 Task: Update the beds of the saved search to any.
Action: Mouse moved to (850, 127)
Screenshot: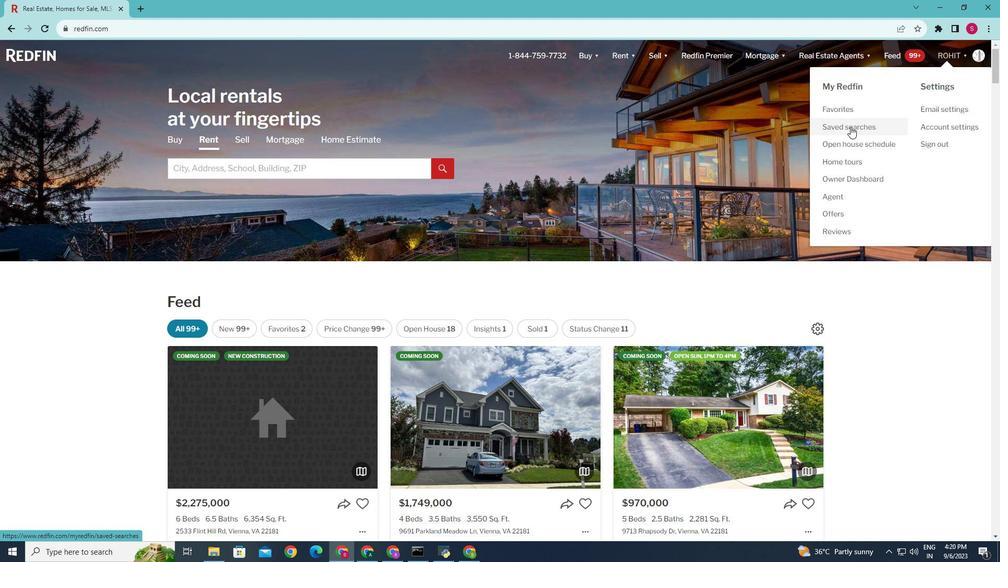 
Action: Mouse pressed left at (850, 127)
Screenshot: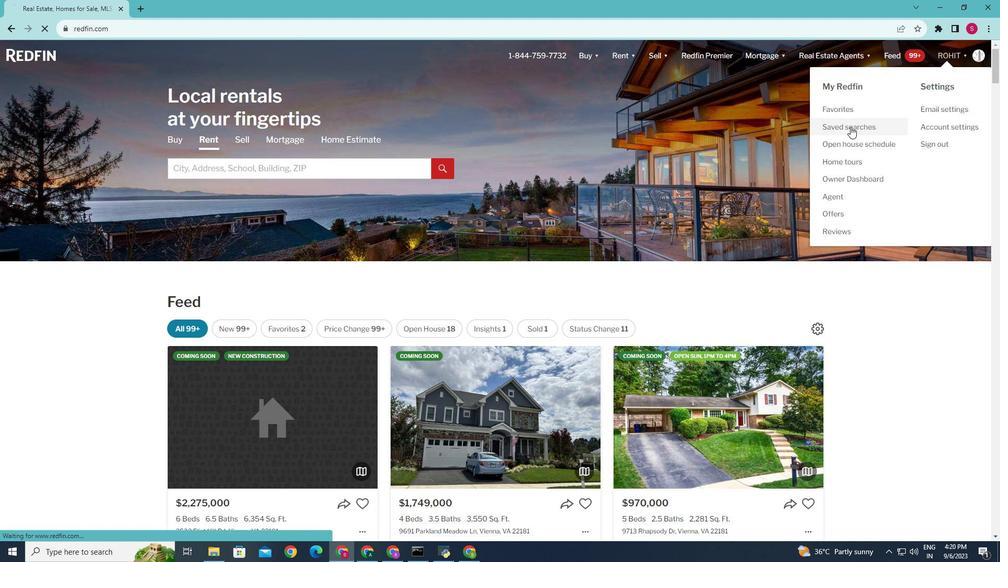 
Action: Mouse moved to (334, 255)
Screenshot: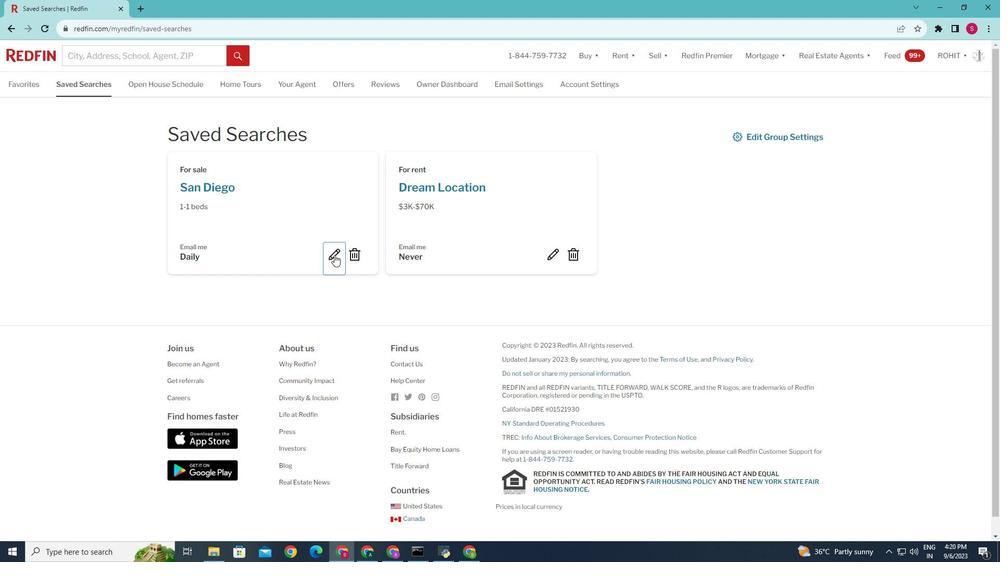 
Action: Mouse pressed left at (334, 255)
Screenshot: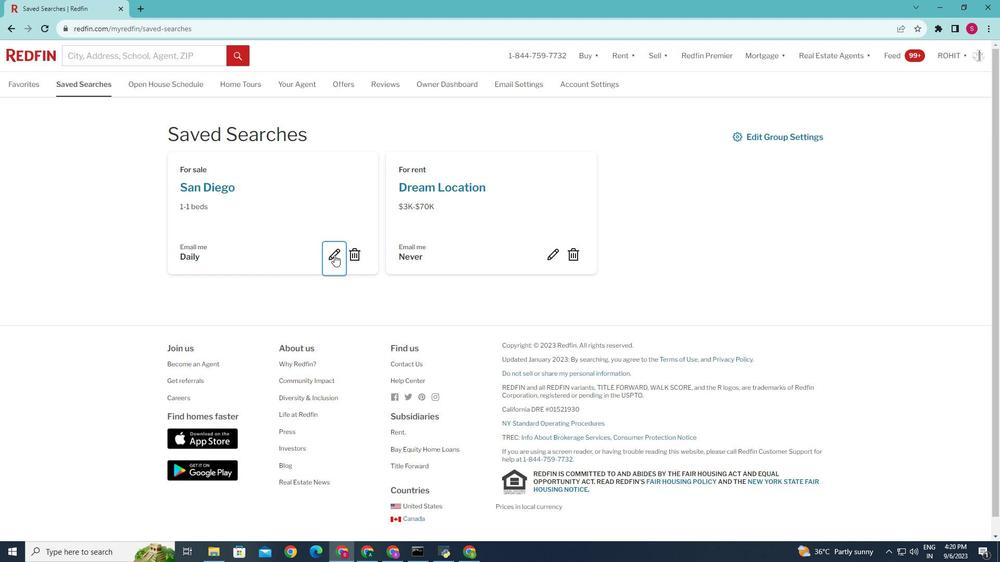 
Action: Mouse moved to (502, 407)
Screenshot: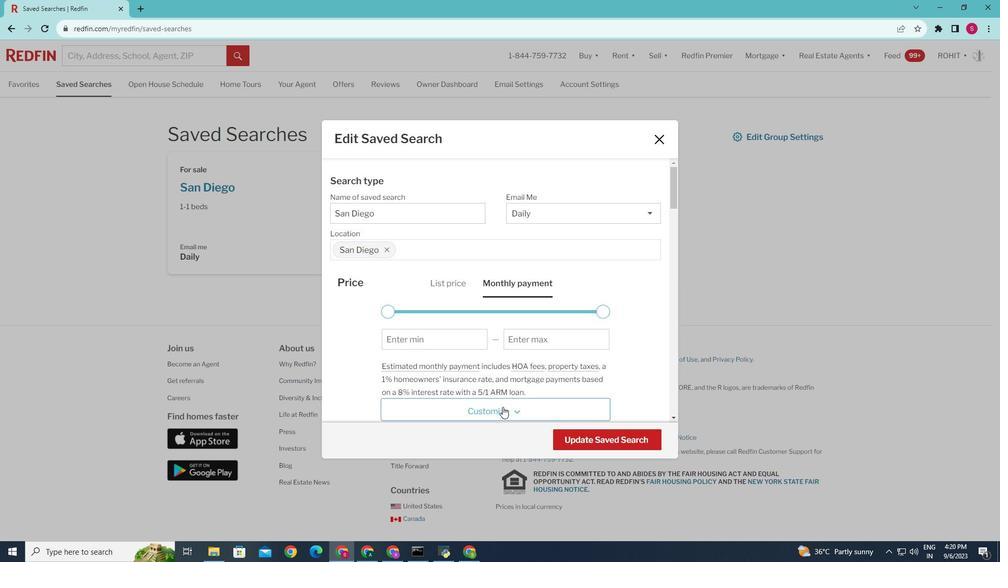 
Action: Mouse pressed left at (502, 407)
Screenshot: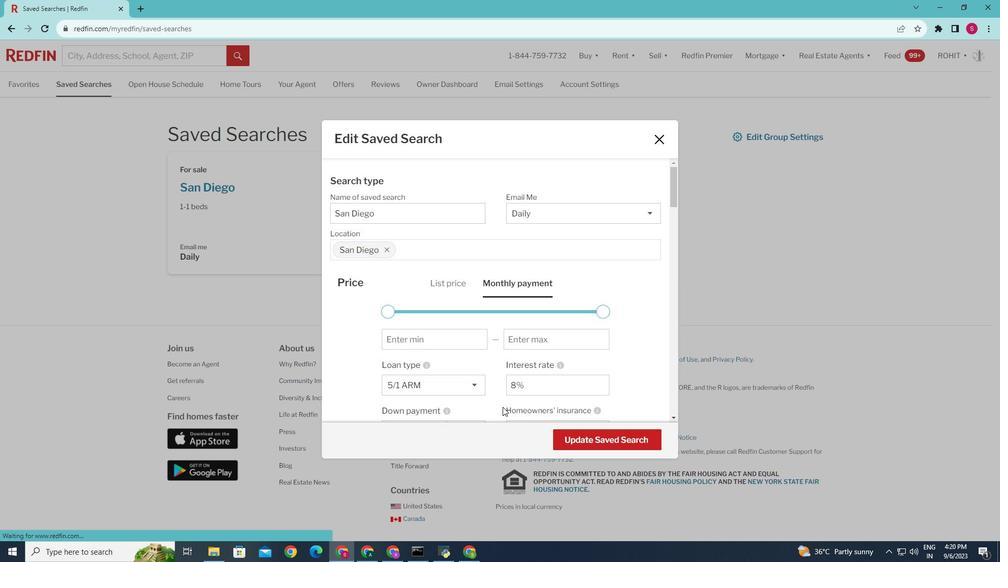 
Action: Mouse moved to (481, 393)
Screenshot: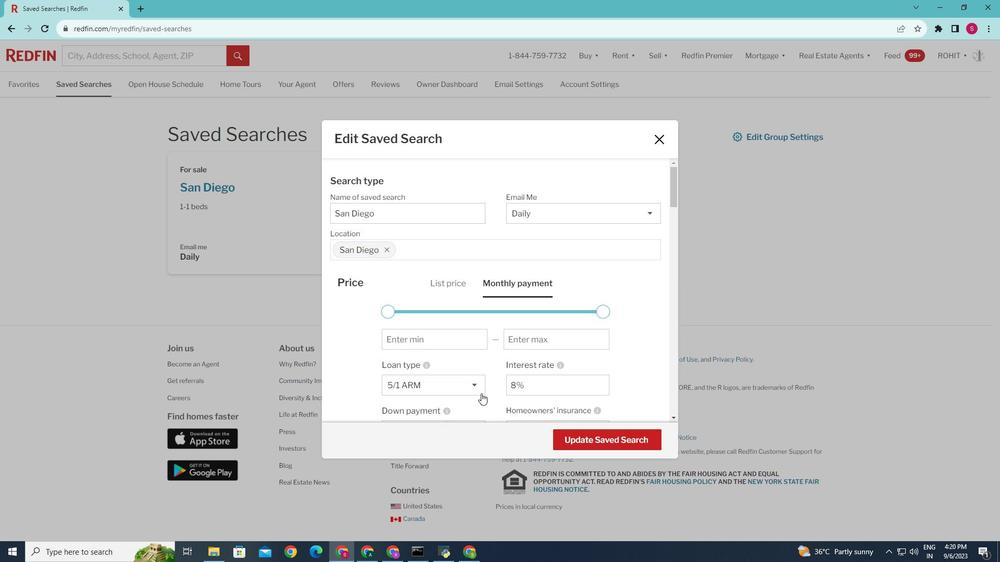
Action: Mouse scrolled (481, 393) with delta (0, 0)
Screenshot: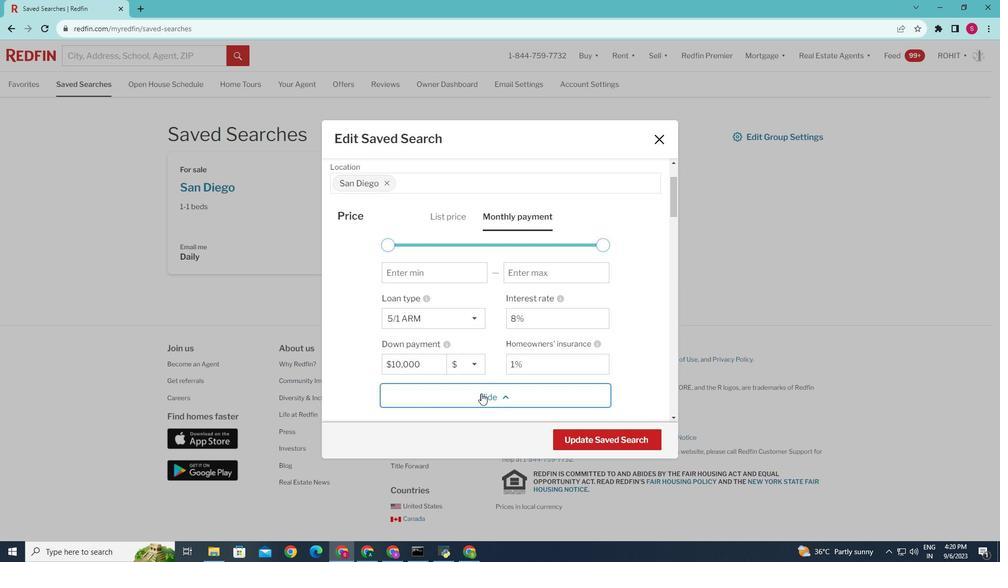 
Action: Mouse scrolled (481, 393) with delta (0, 0)
Screenshot: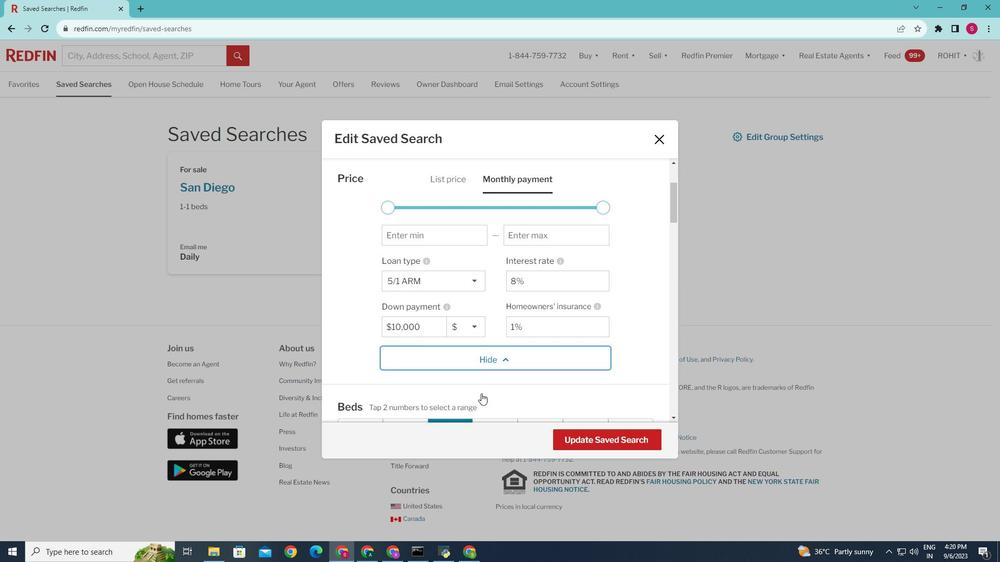 
Action: Mouse scrolled (481, 393) with delta (0, 0)
Screenshot: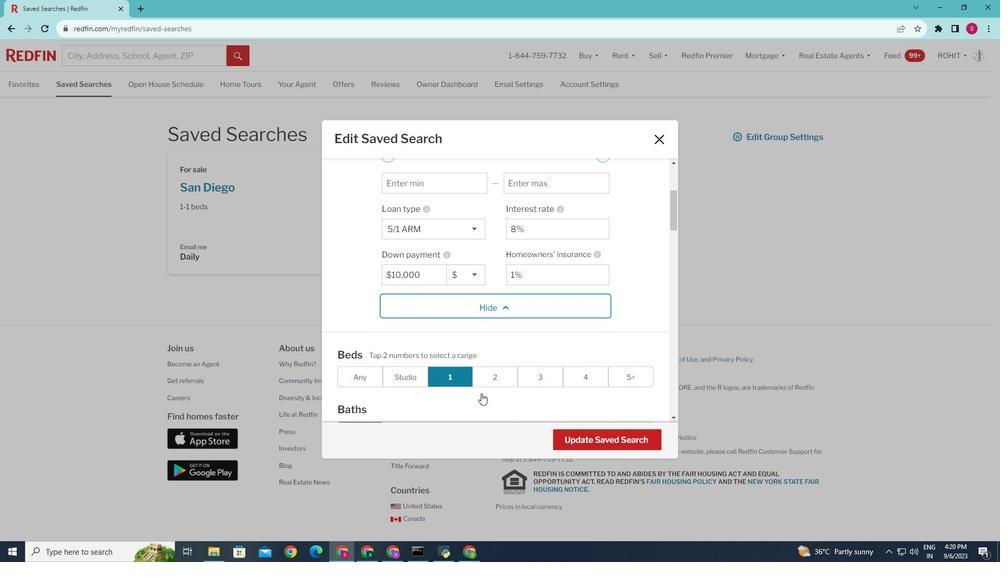 
Action: Mouse scrolled (481, 393) with delta (0, 0)
Screenshot: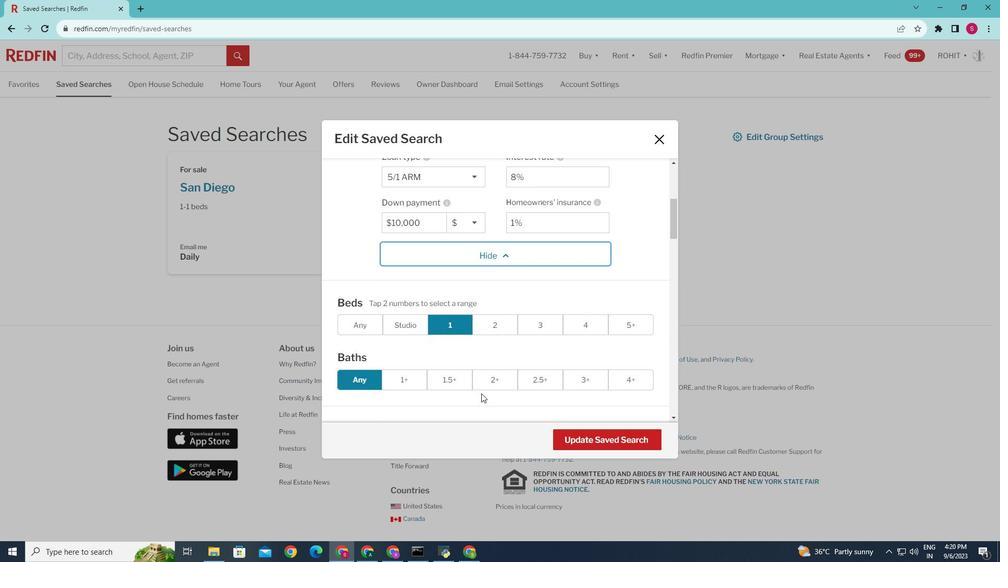 
Action: Mouse scrolled (481, 393) with delta (0, 0)
Screenshot: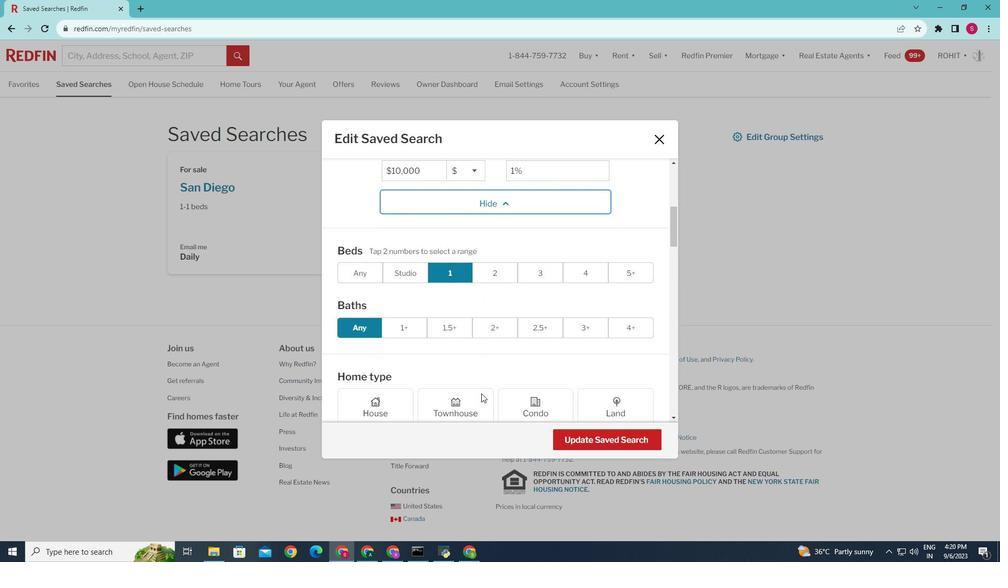 
Action: Mouse scrolled (481, 393) with delta (0, 0)
Screenshot: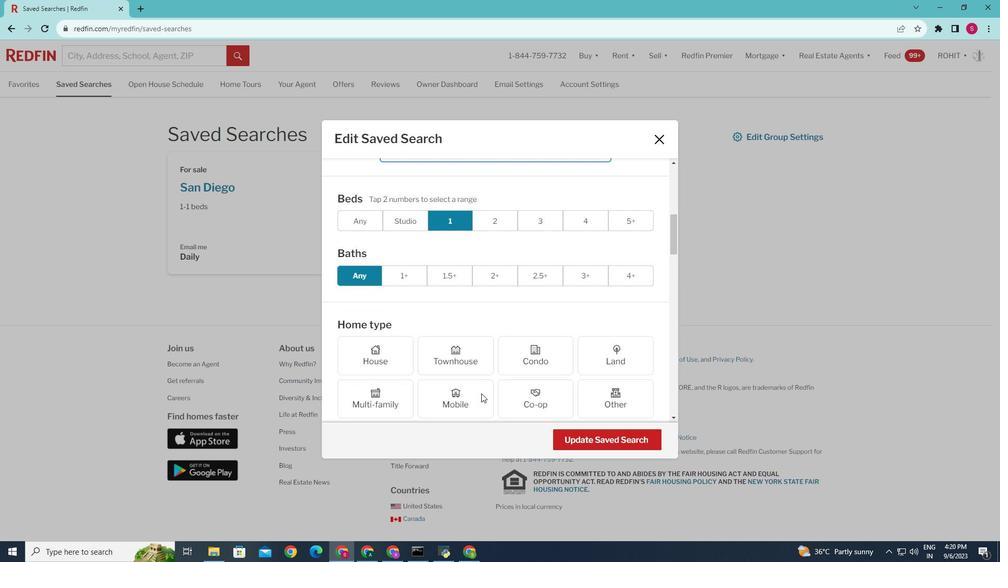 
Action: Mouse moved to (358, 218)
Screenshot: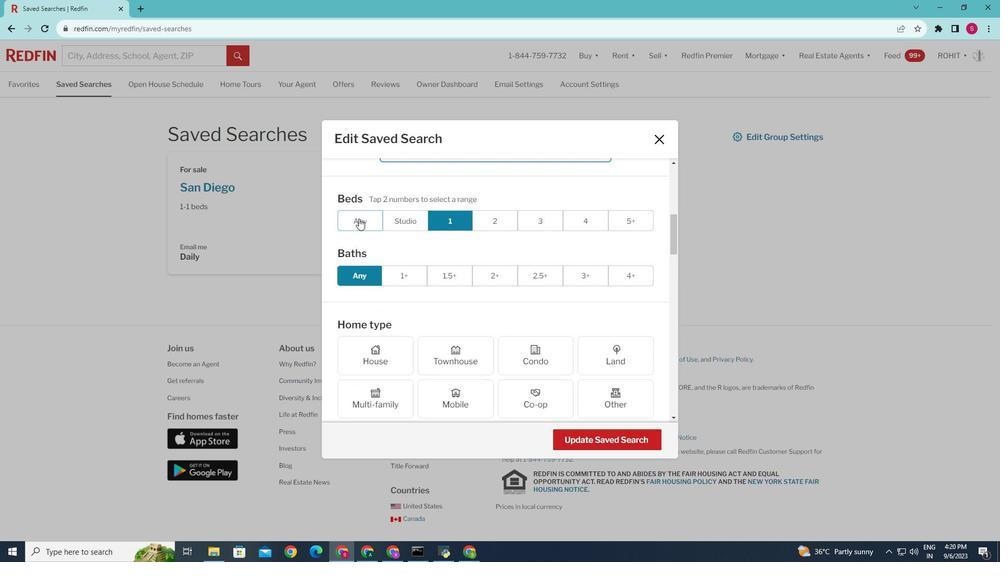 
Action: Mouse pressed left at (358, 218)
Screenshot: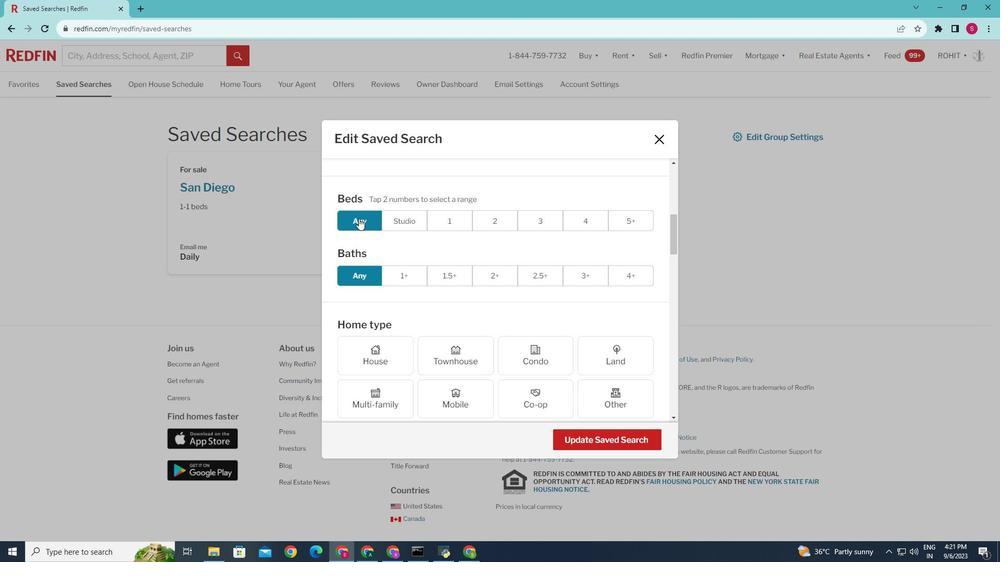 
Action: Mouse moved to (596, 438)
Screenshot: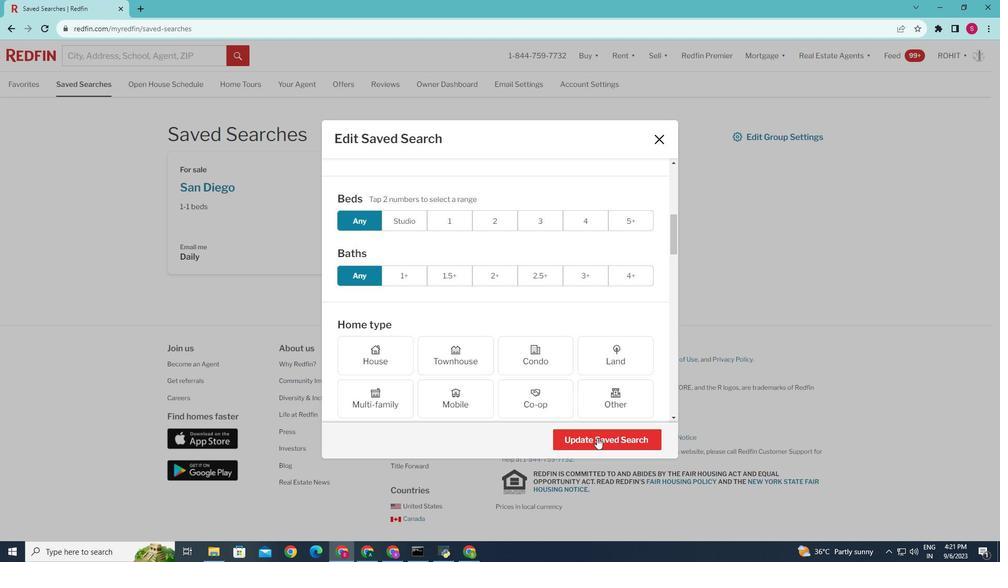 
Action: Mouse pressed left at (596, 438)
Screenshot: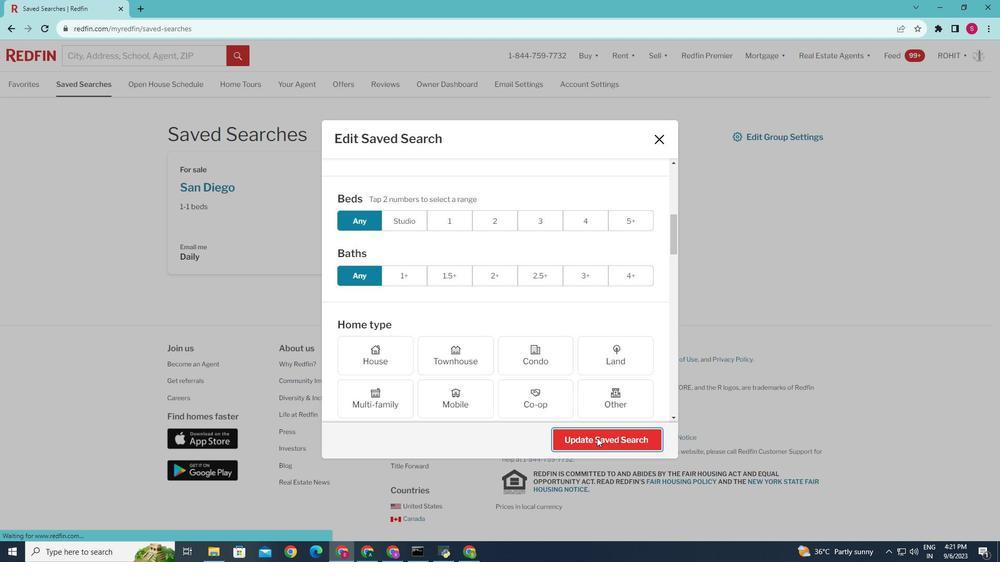 
Action: Mouse moved to (592, 431)
Screenshot: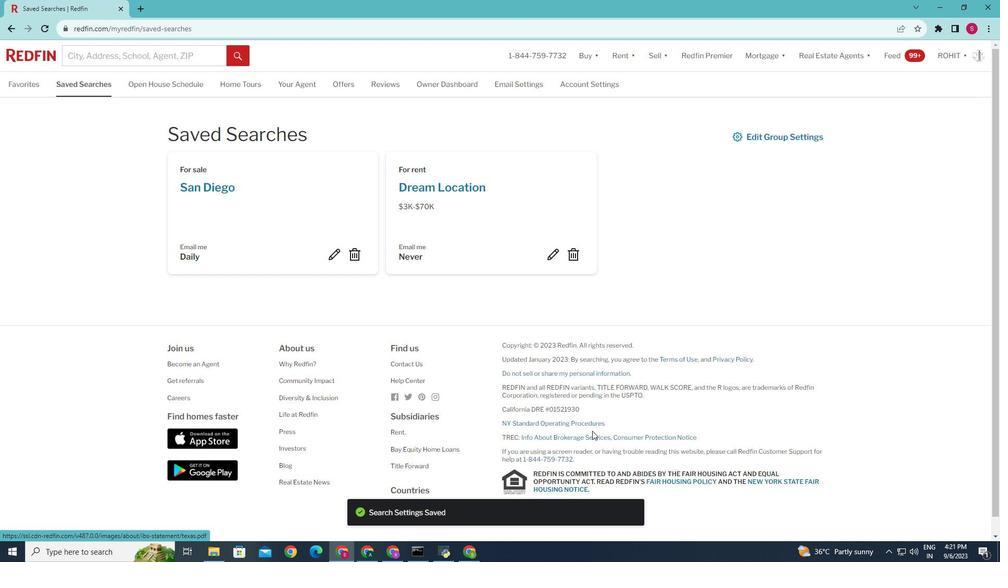 
